 Task: Assign Harsh Tikku as Assignee of Child Issue ChildIssue0052 of Issue Issue0026 in Backlog  in Scrum Project Project0006 in Jira
Action: Mouse moved to (453, 520)
Screenshot: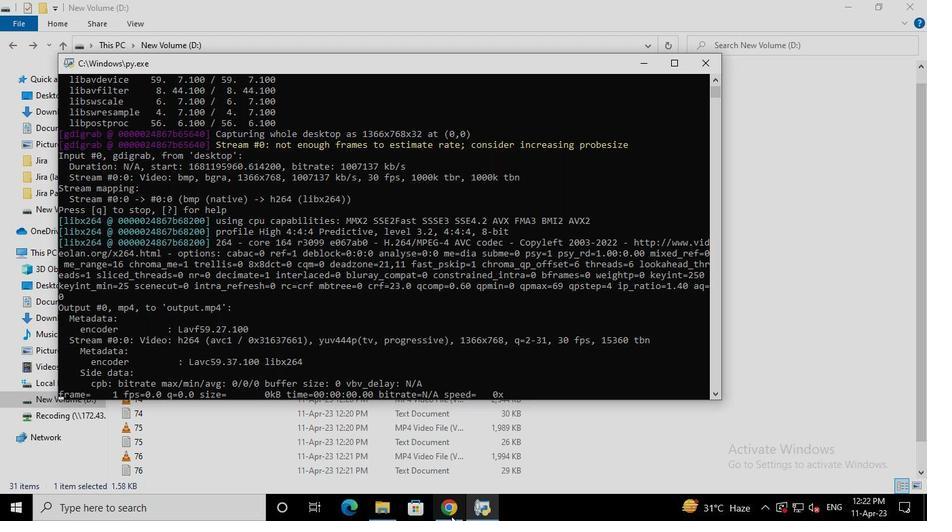 
Action: Mouse pressed left at (453, 520)
Screenshot: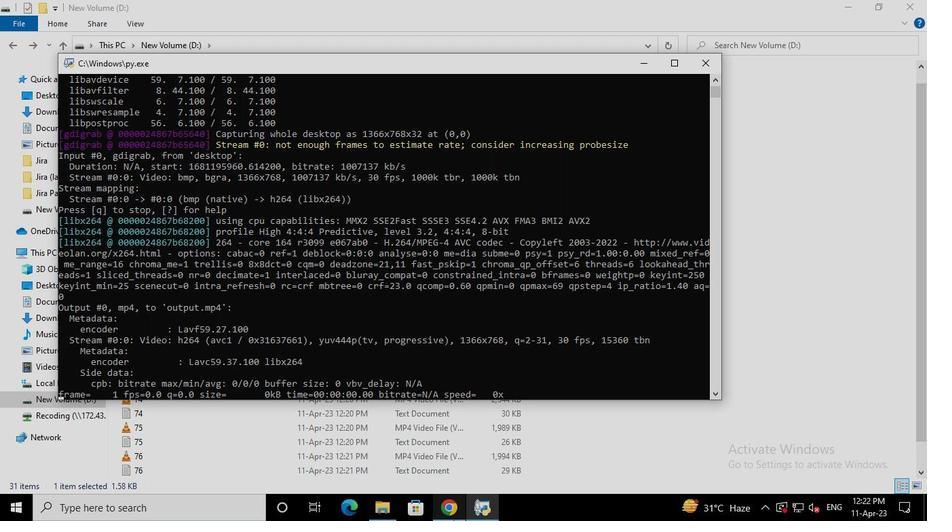 
Action: Mouse moved to (85, 204)
Screenshot: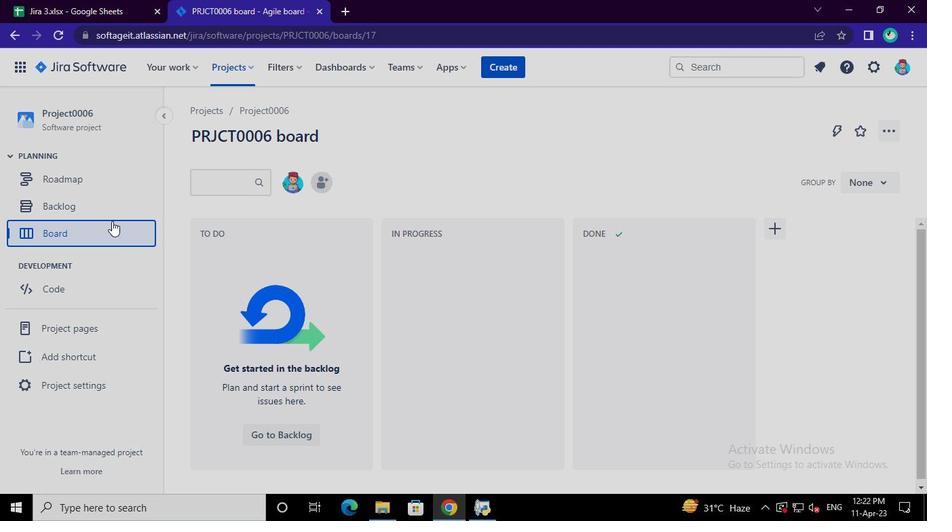 
Action: Mouse pressed left at (85, 204)
Screenshot: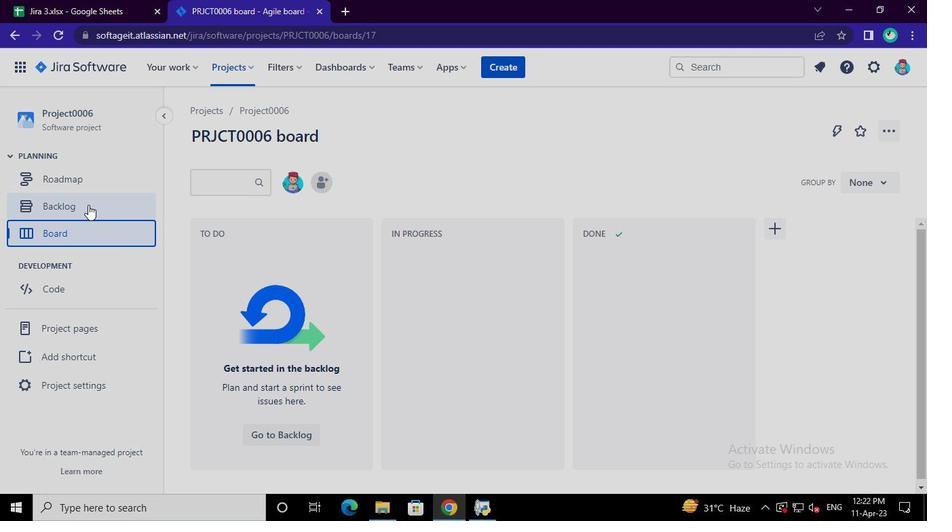
Action: Mouse moved to (308, 312)
Screenshot: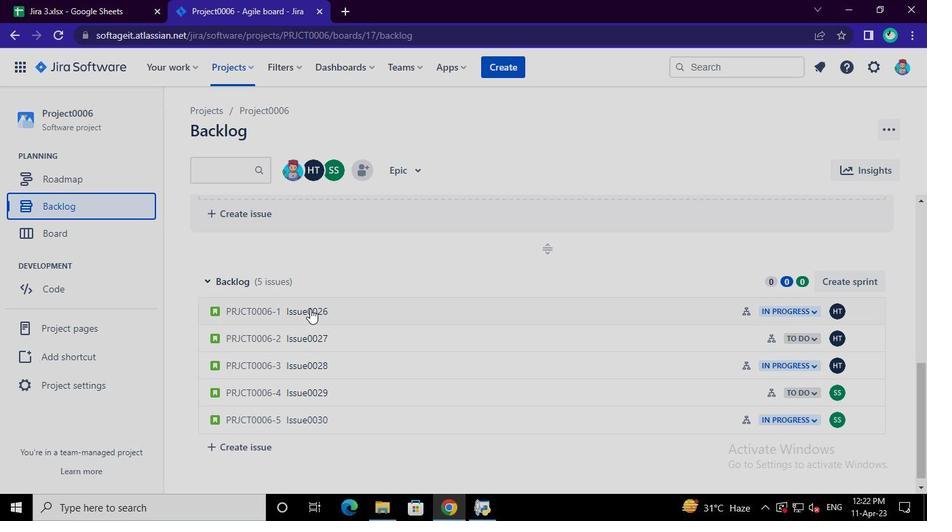 
Action: Mouse pressed left at (308, 312)
Screenshot: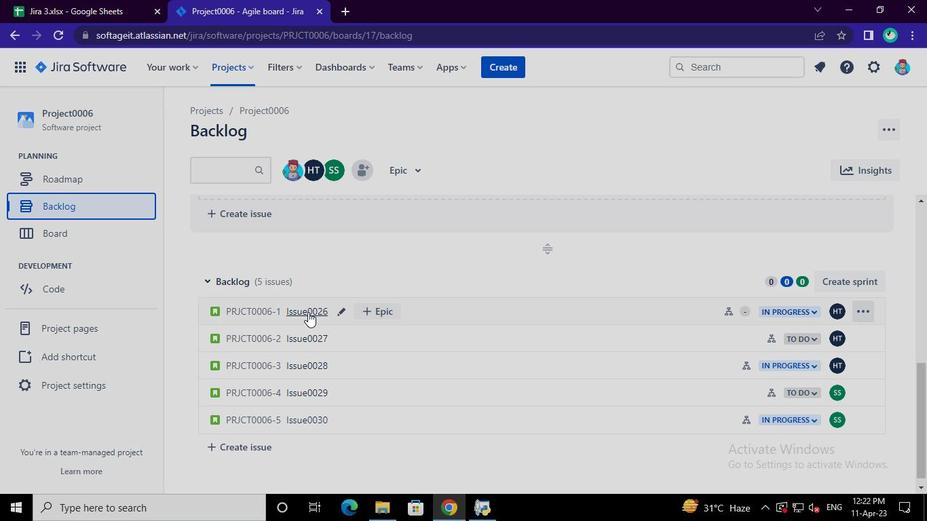 
Action: Mouse moved to (835, 323)
Screenshot: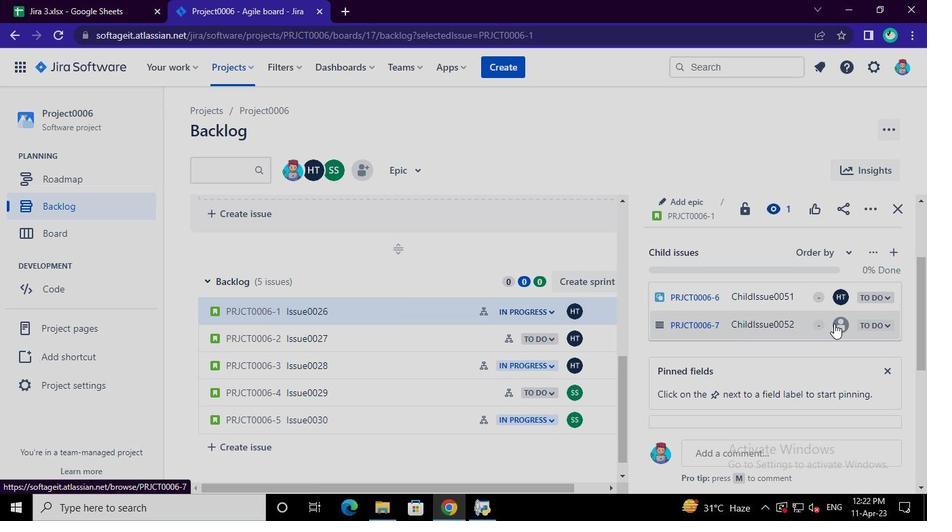 
Action: Mouse pressed left at (835, 323)
Screenshot: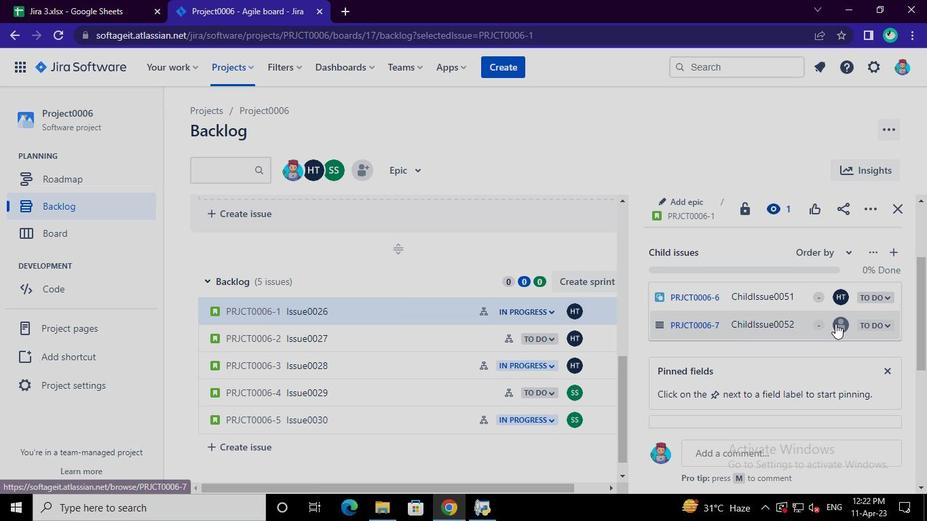 
Action: Mouse moved to (716, 410)
Screenshot: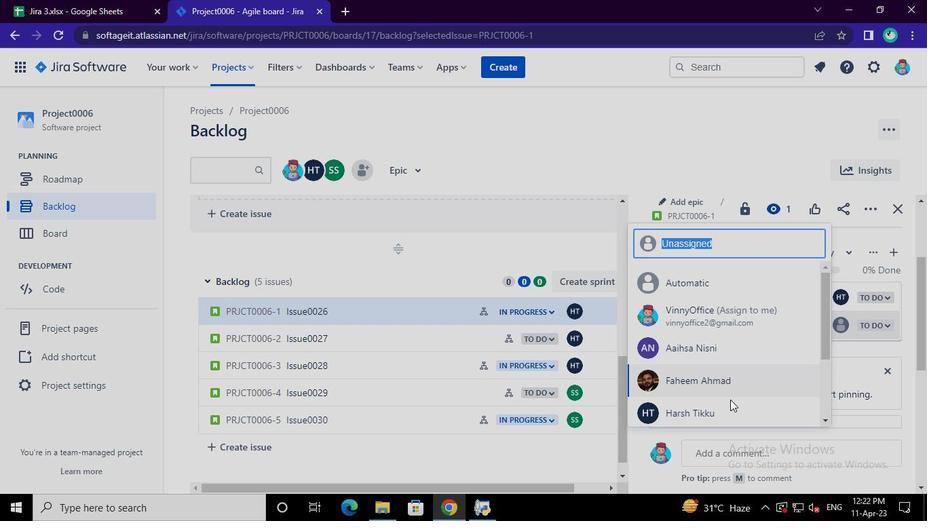 
Action: Mouse pressed left at (716, 410)
Screenshot: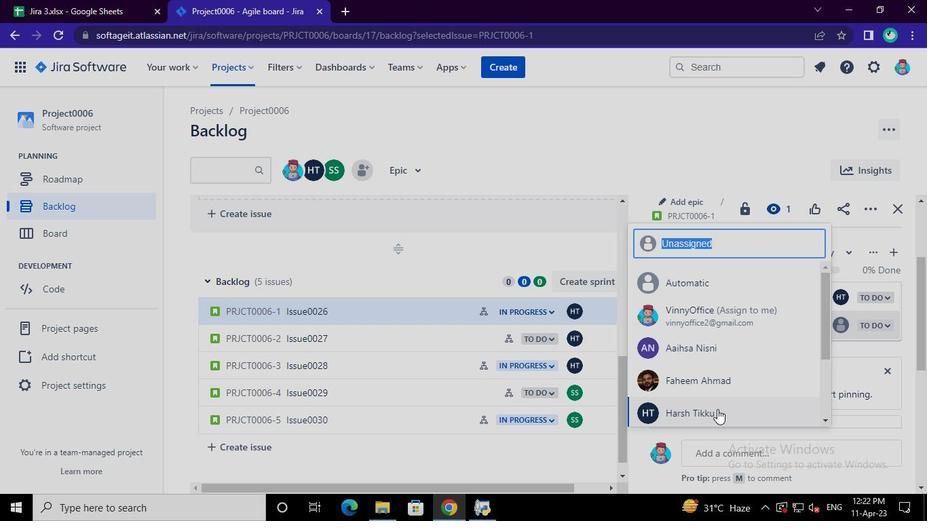 
Action: Mouse moved to (485, 508)
Screenshot: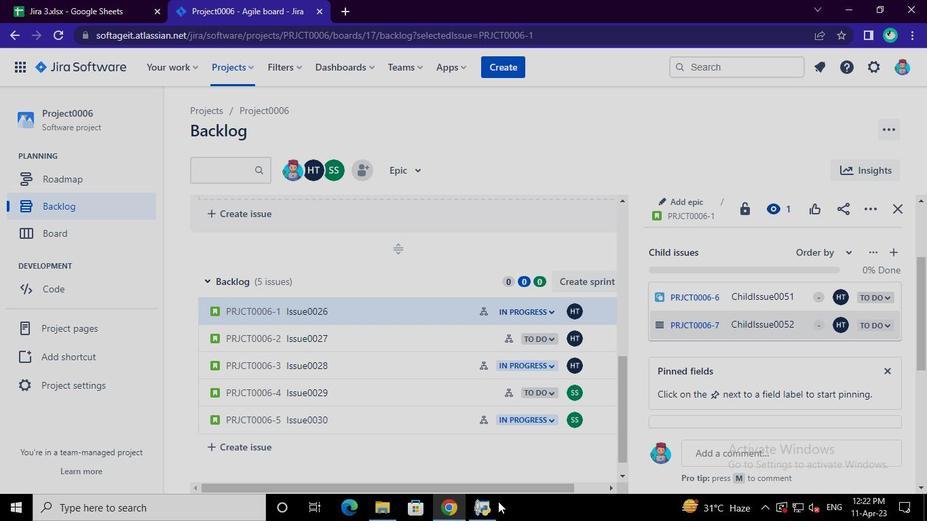 
Action: Mouse pressed left at (485, 508)
Screenshot: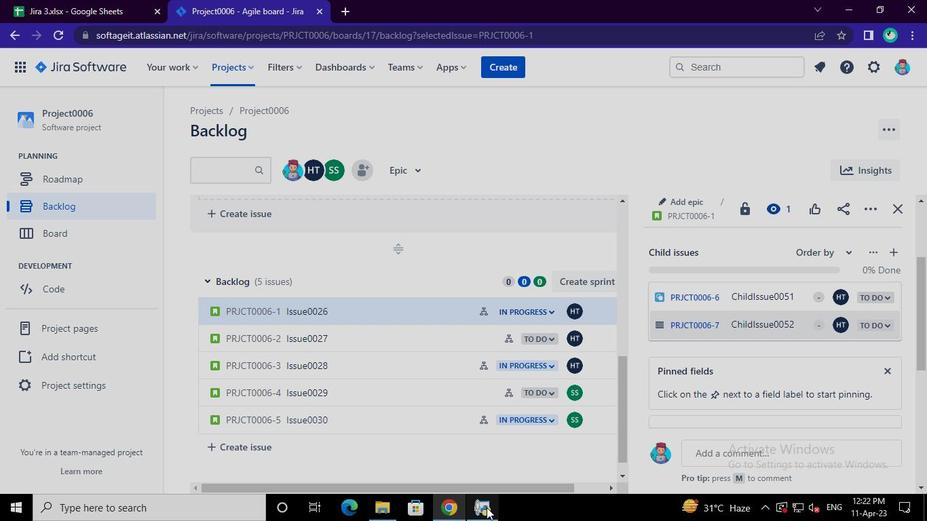 
Action: Mouse moved to (704, 65)
Screenshot: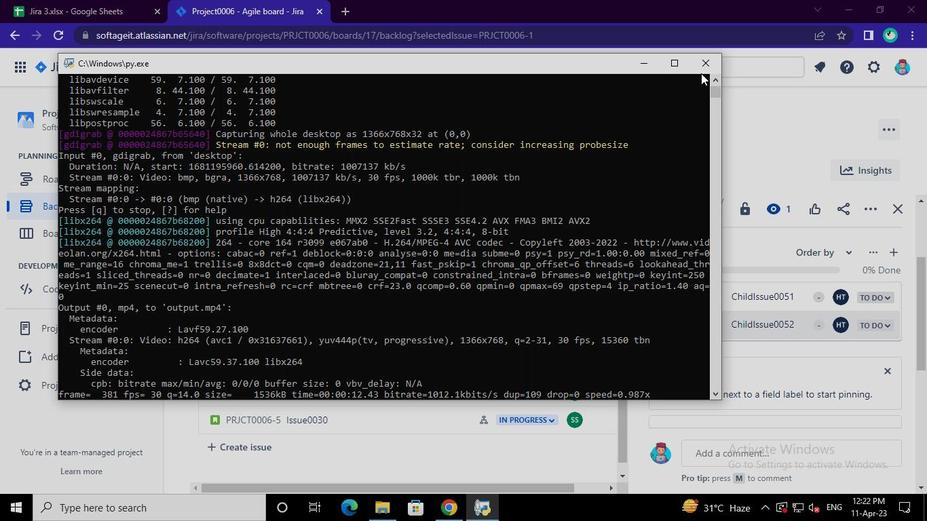 
Action: Mouse pressed left at (704, 65)
Screenshot: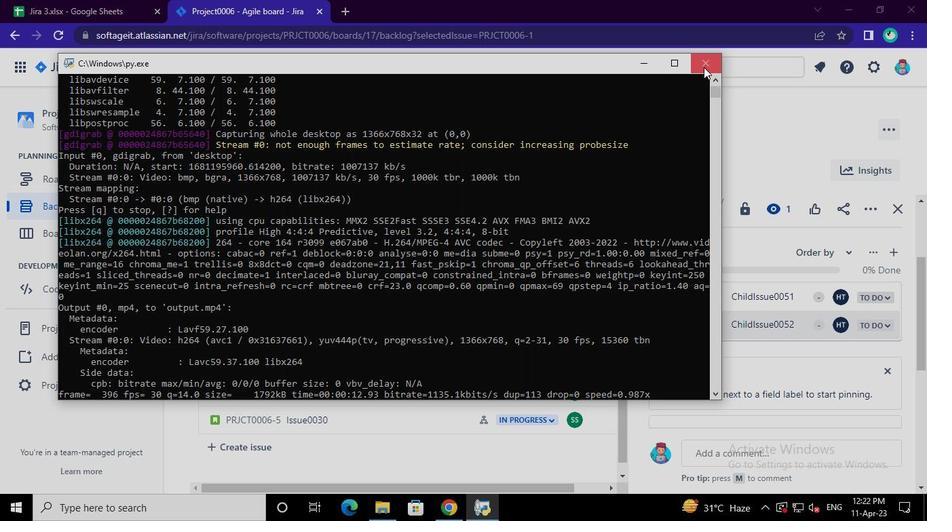 
